 Task: Add a dentist appointment for a teeth cleaning on the 18th at 2:30 PM.
Action: Mouse moved to (183, 122)
Screenshot: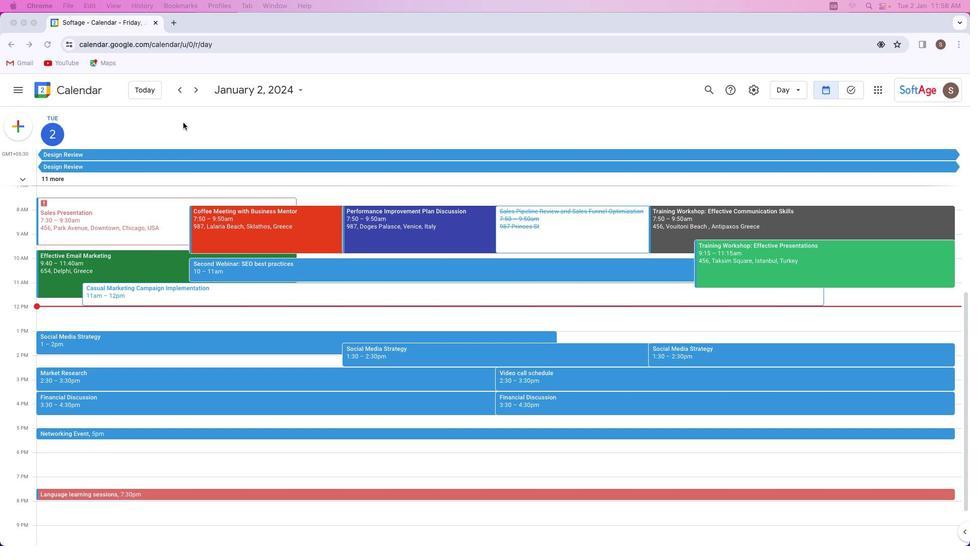 
Action: Mouse pressed left at (183, 122)
Screenshot: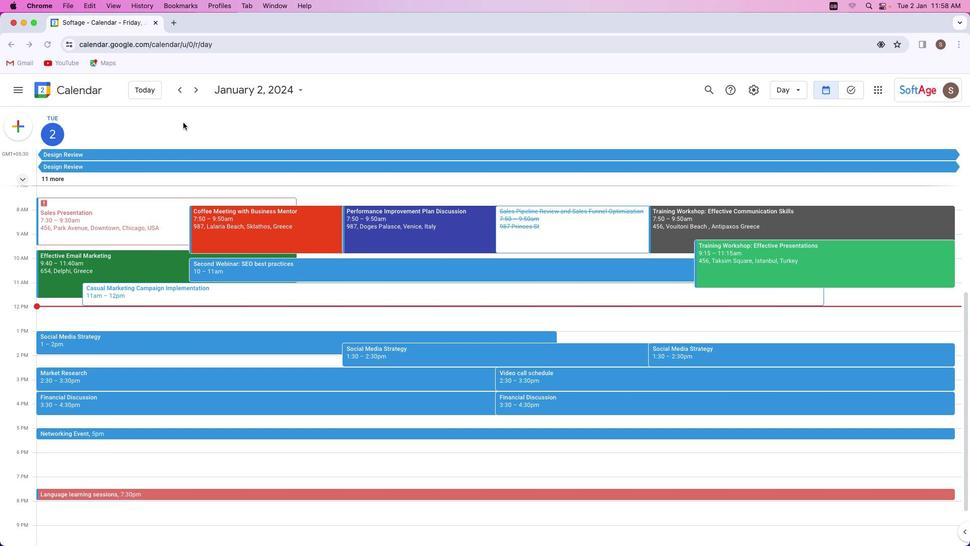 
Action: Mouse moved to (15, 127)
Screenshot: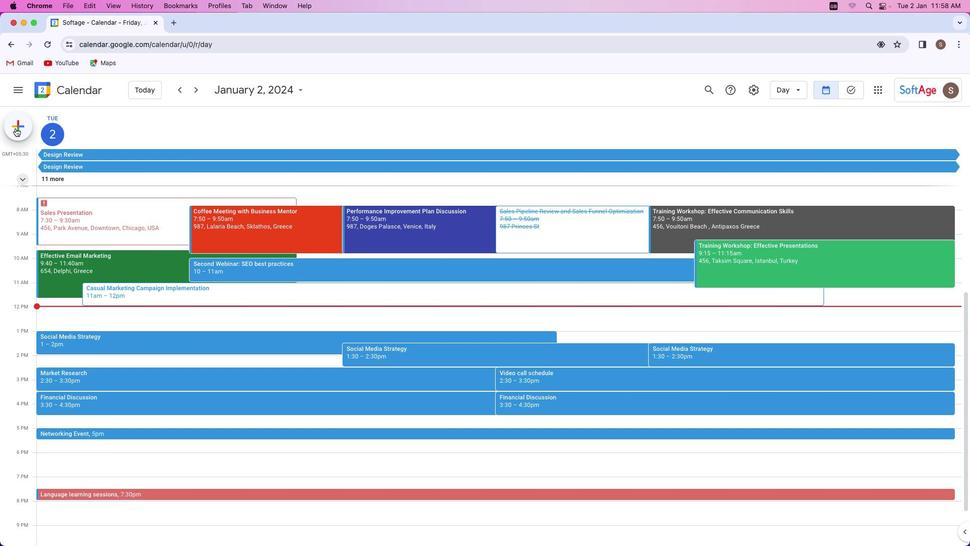 
Action: Mouse pressed left at (15, 127)
Screenshot: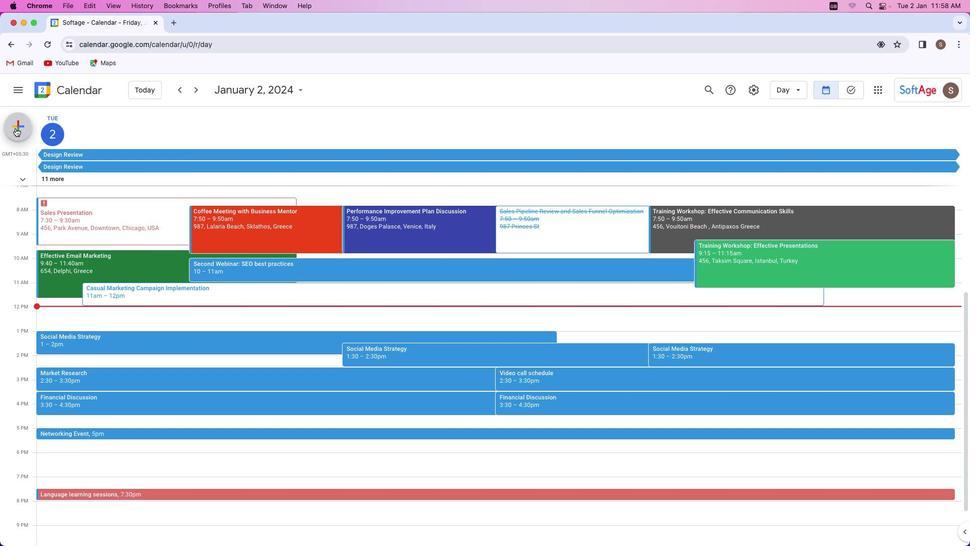
Action: Mouse moved to (56, 235)
Screenshot: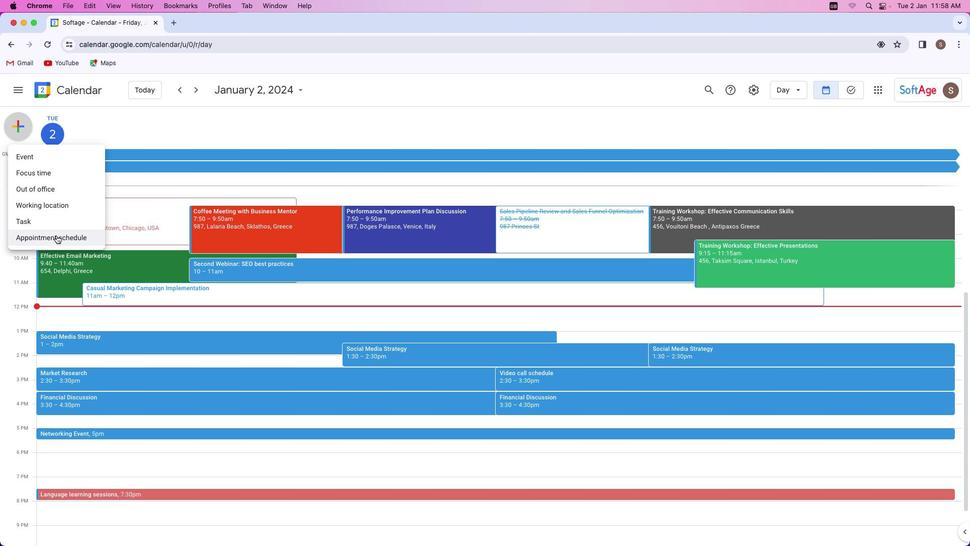 
Action: Mouse pressed left at (56, 235)
Screenshot: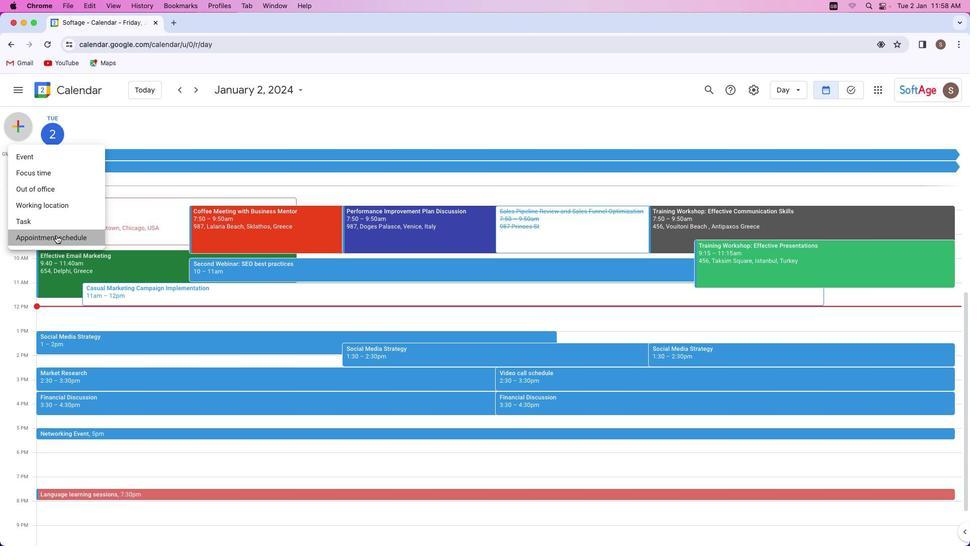 
Action: Mouse moved to (74, 123)
Screenshot: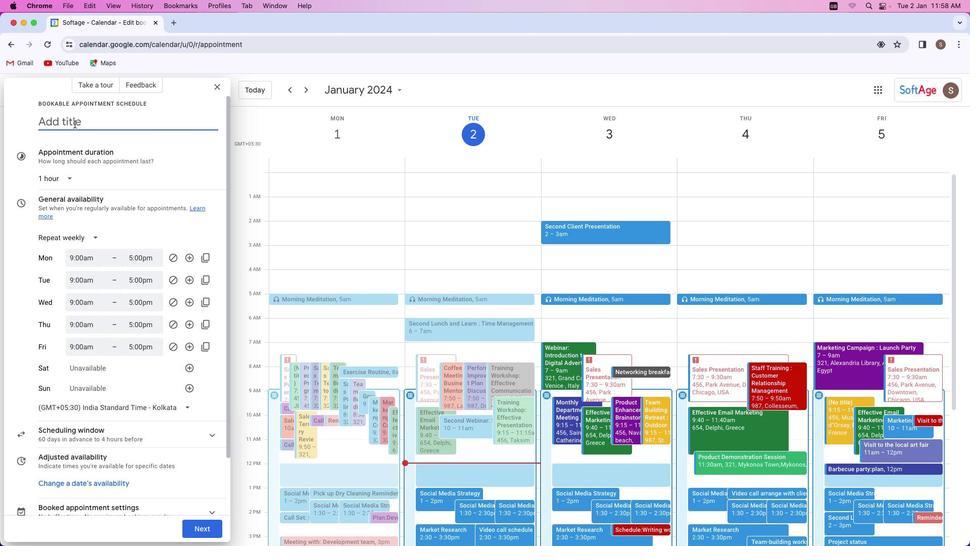 
Action: Mouse pressed left at (74, 123)
Screenshot: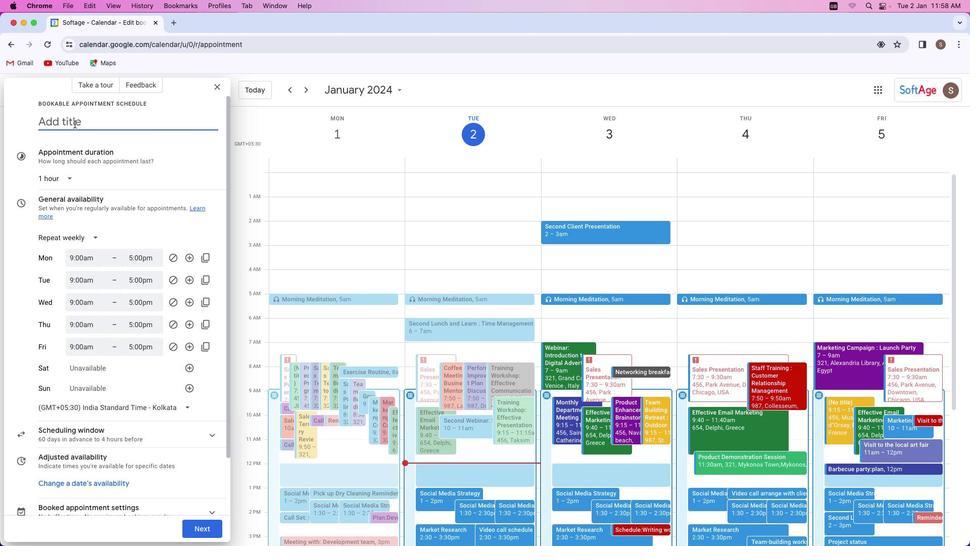 
Action: Key pressed Key.shift'T''e''e''t''h'Key.space'c''l''e''a''n''i''n''g'
Screenshot: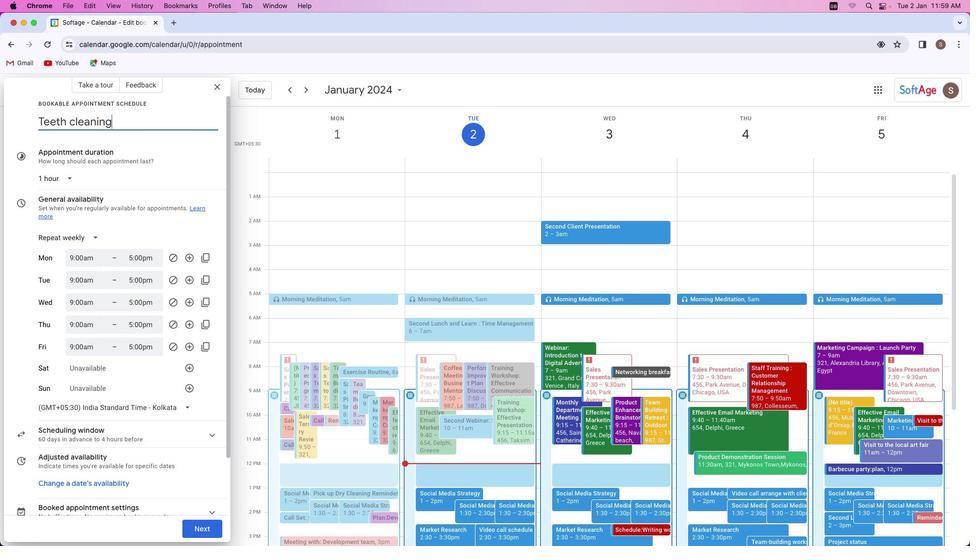 
Action: Mouse moved to (90, 234)
Screenshot: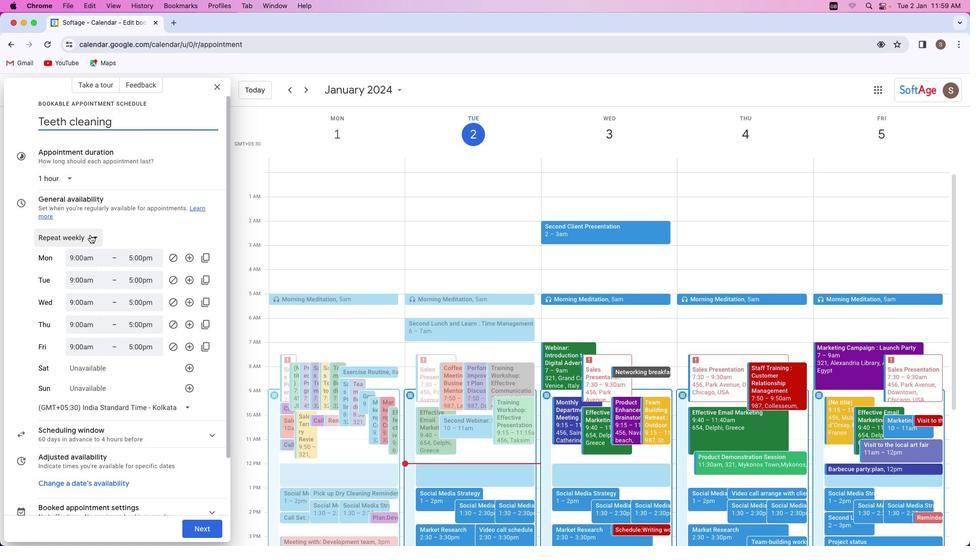 
Action: Mouse pressed left at (90, 234)
Screenshot: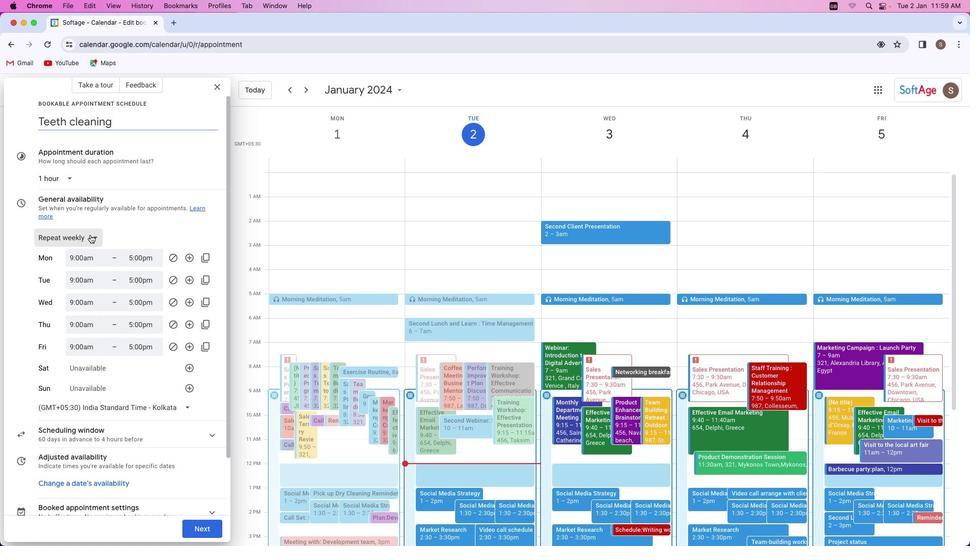 
Action: Mouse moved to (71, 256)
Screenshot: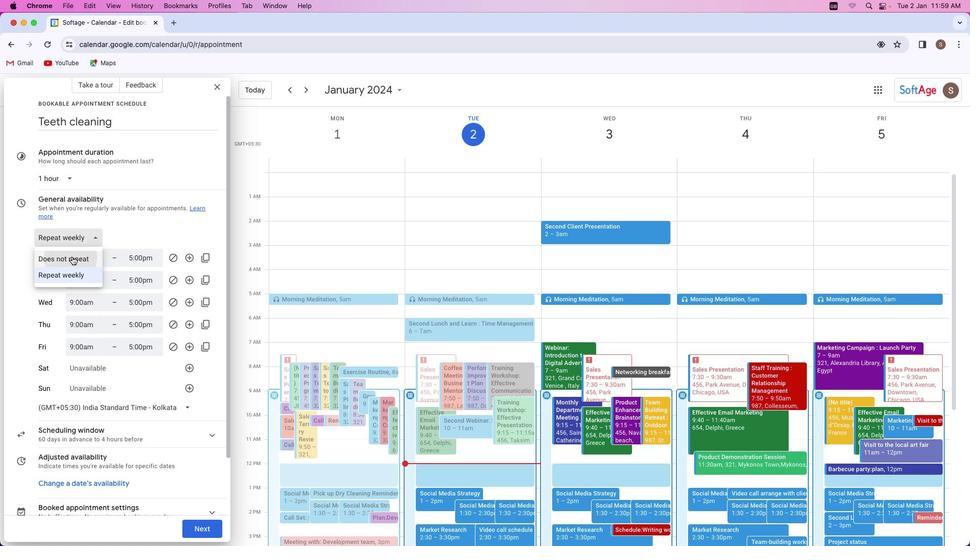 
Action: Mouse pressed left at (71, 256)
Screenshot: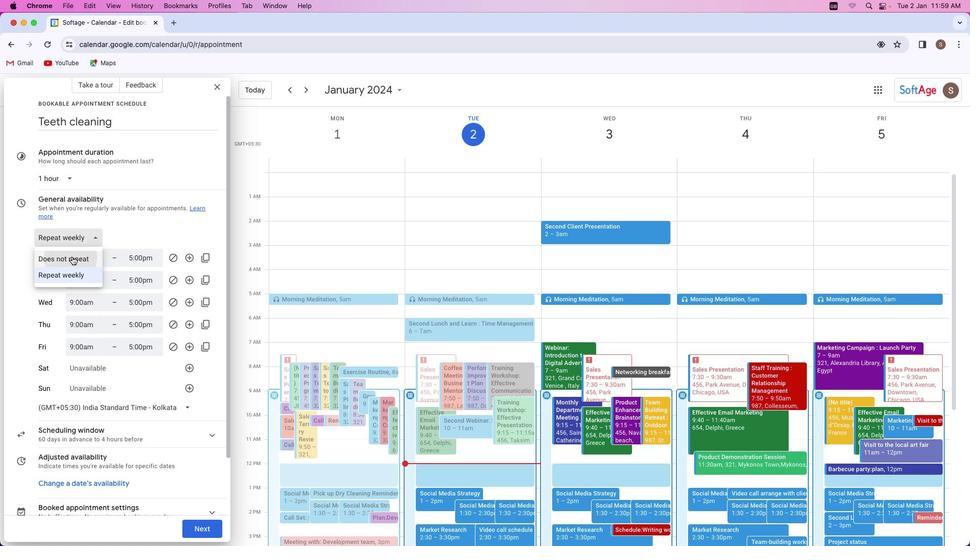 
Action: Mouse moved to (72, 246)
Screenshot: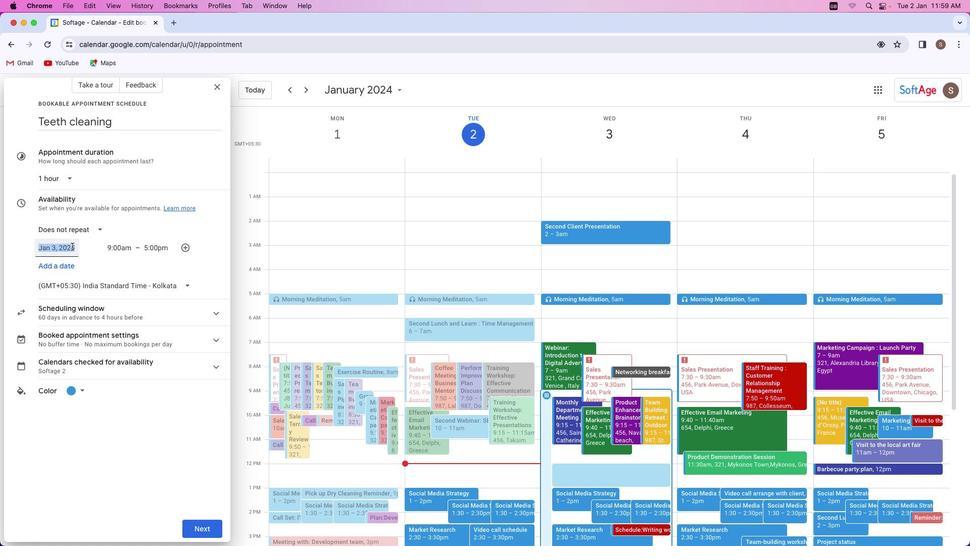 
Action: Mouse pressed left at (72, 246)
Screenshot: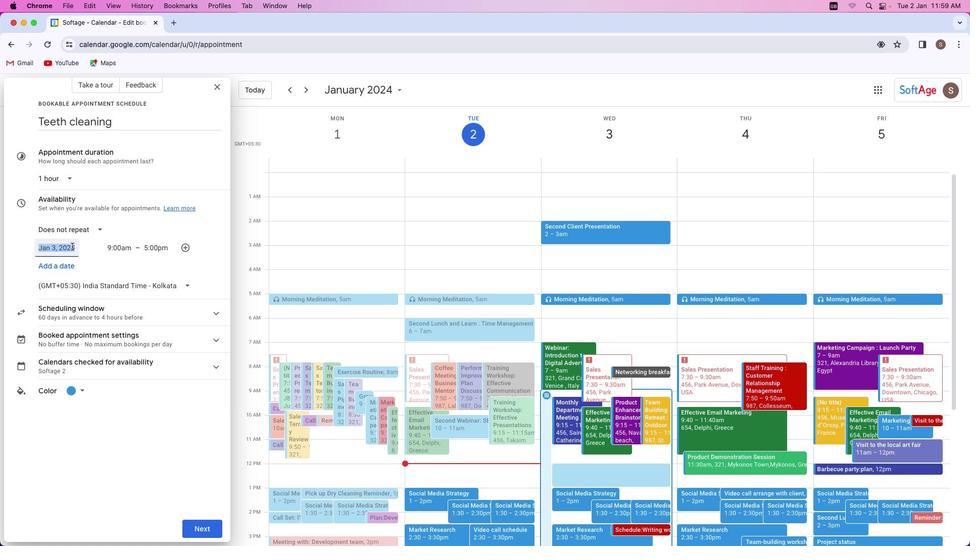
Action: Mouse moved to (103, 326)
Screenshot: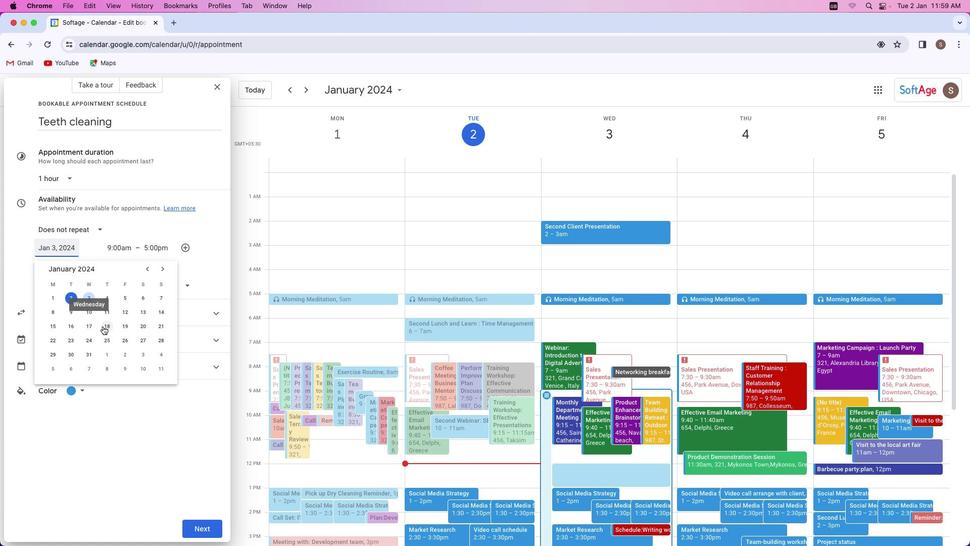 
Action: Mouse pressed left at (103, 326)
Screenshot: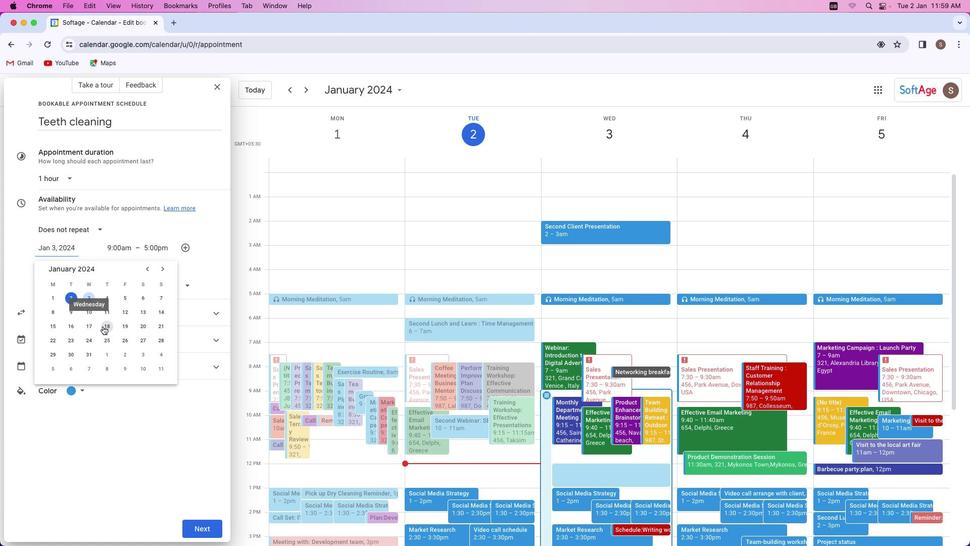 
Action: Mouse moved to (121, 249)
Screenshot: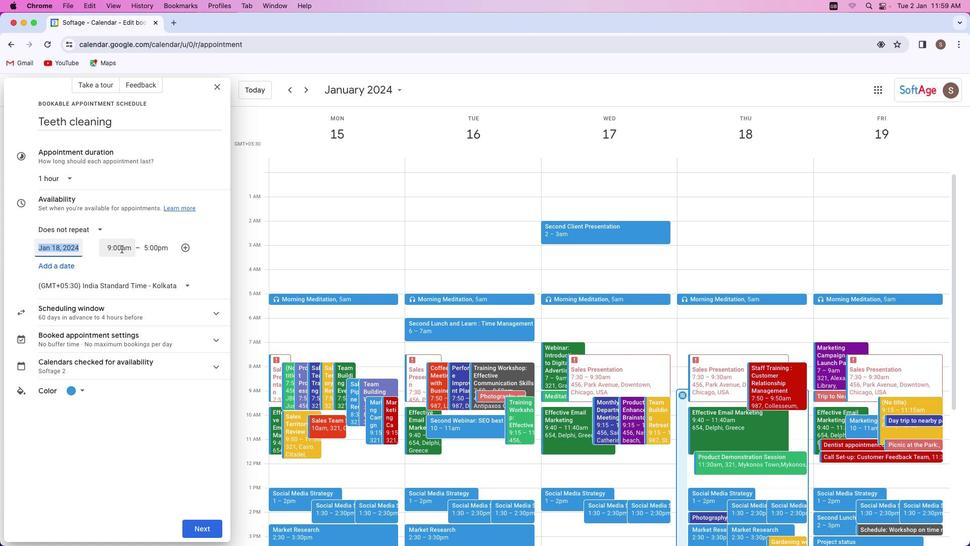 
Action: Mouse pressed left at (121, 249)
Screenshot: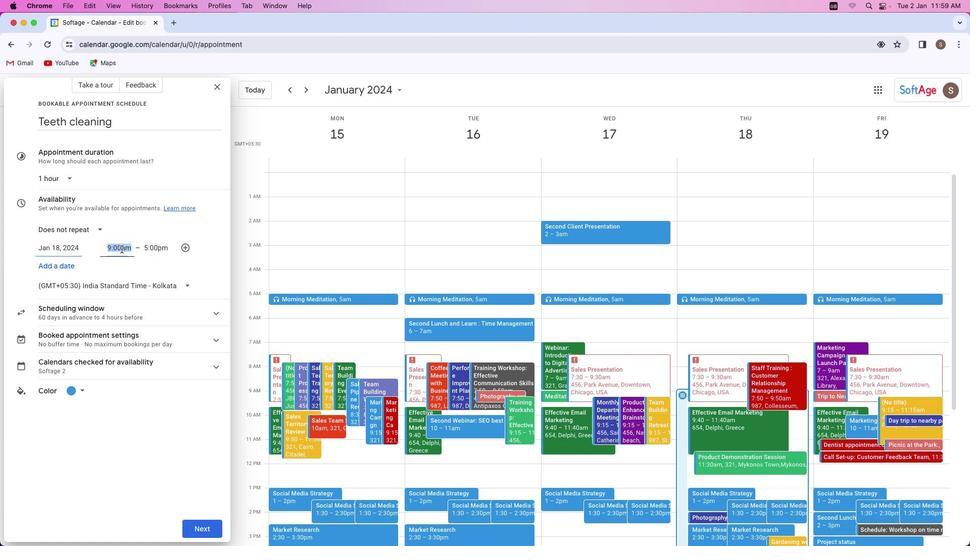 
Action: Mouse moved to (146, 299)
Screenshot: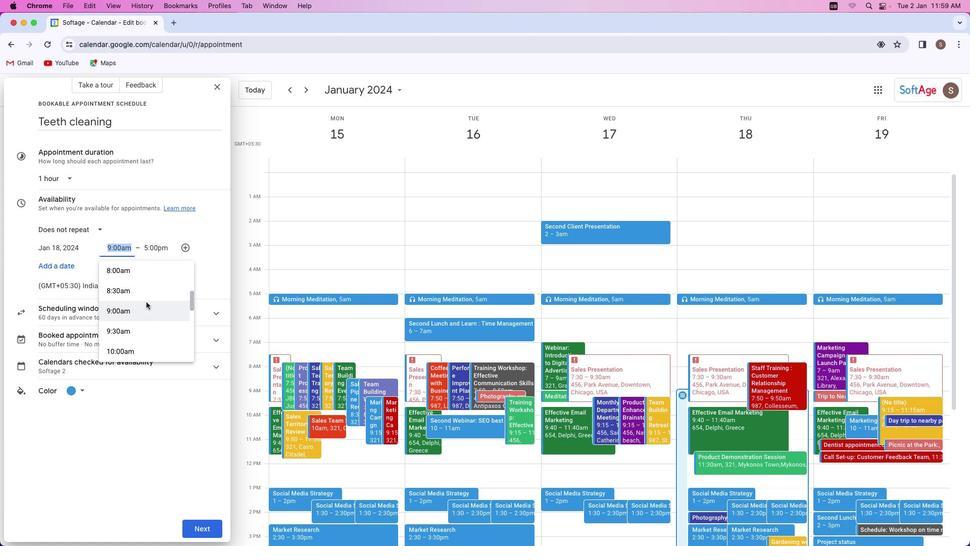 
Action: Mouse scrolled (146, 299) with delta (0, 0)
Screenshot: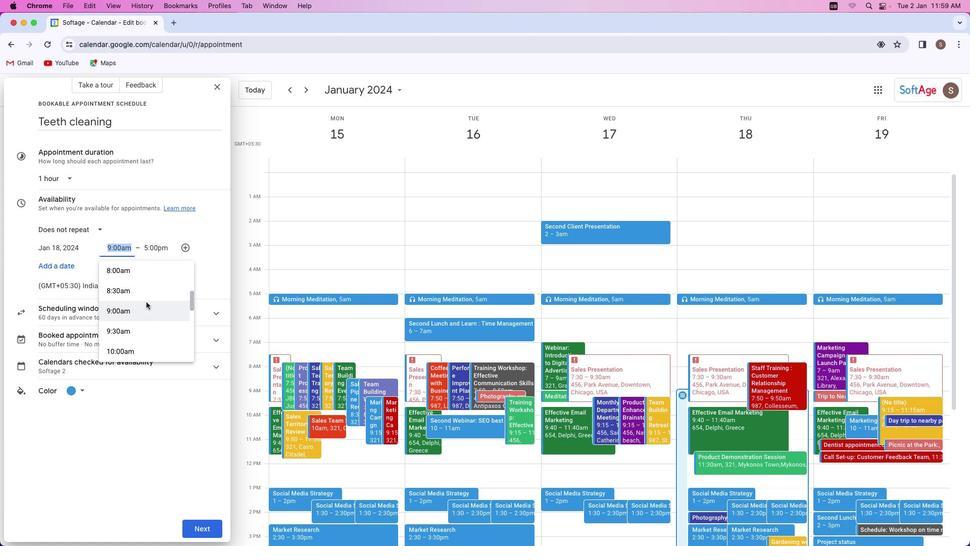 
Action: Mouse moved to (146, 301)
Screenshot: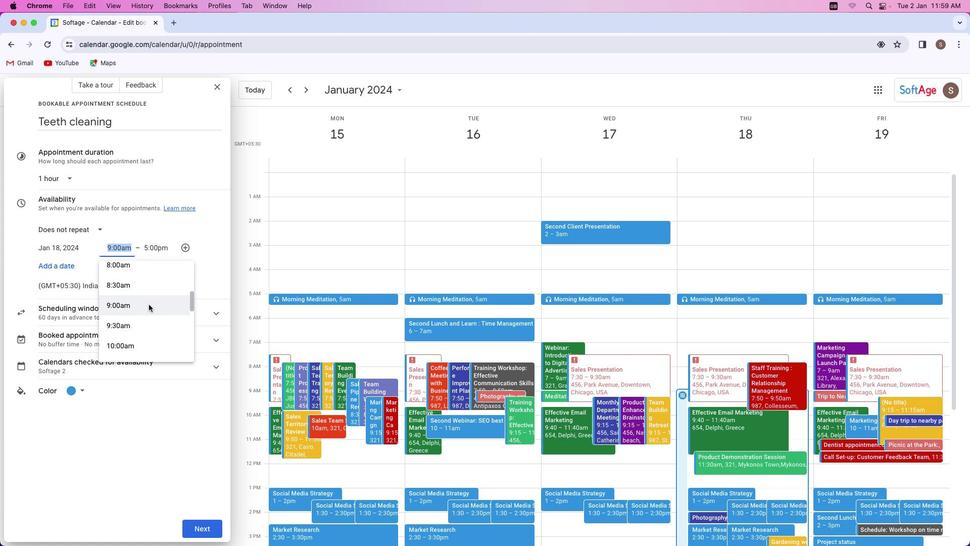 
Action: Mouse scrolled (146, 301) with delta (0, 0)
Screenshot: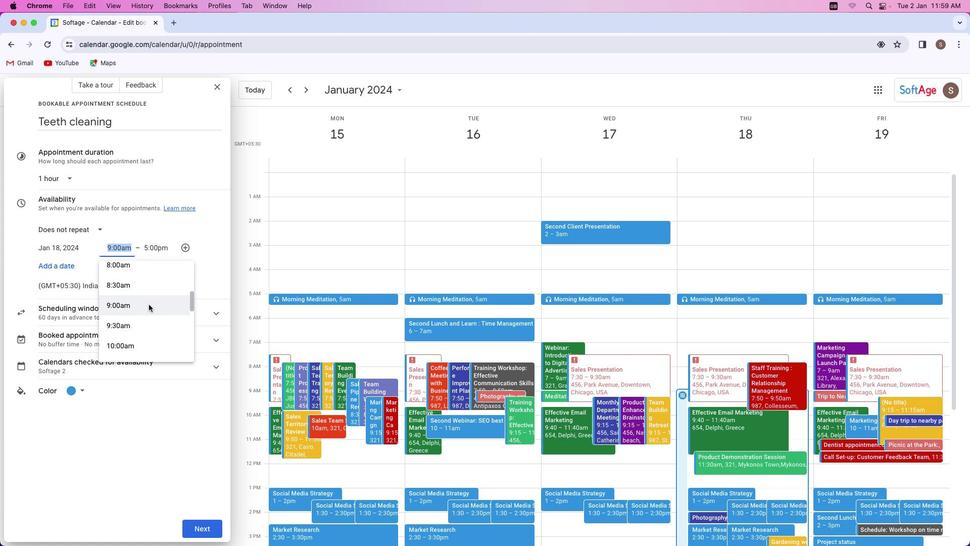 
Action: Mouse moved to (148, 304)
Screenshot: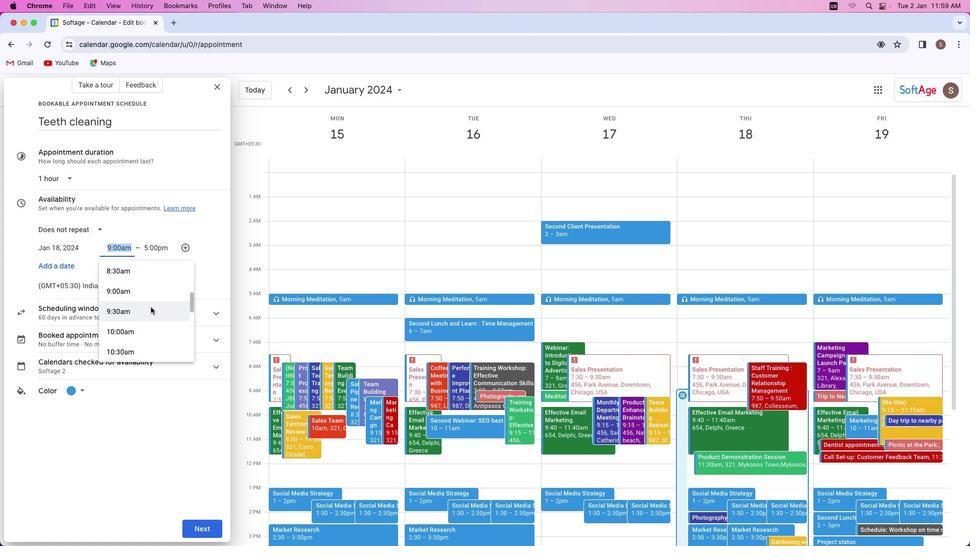 
Action: Mouse scrolled (148, 304) with delta (0, 0)
Screenshot: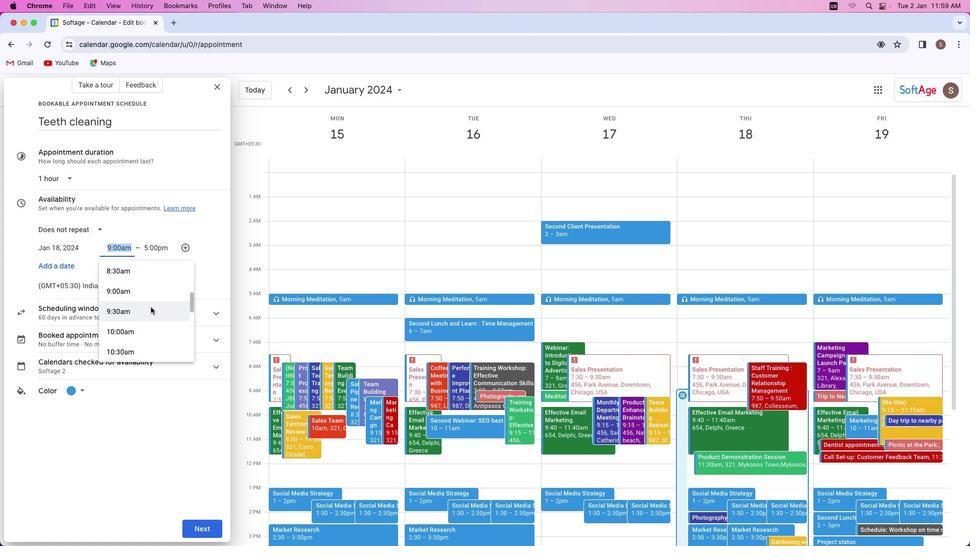 
Action: Mouse moved to (150, 306)
Screenshot: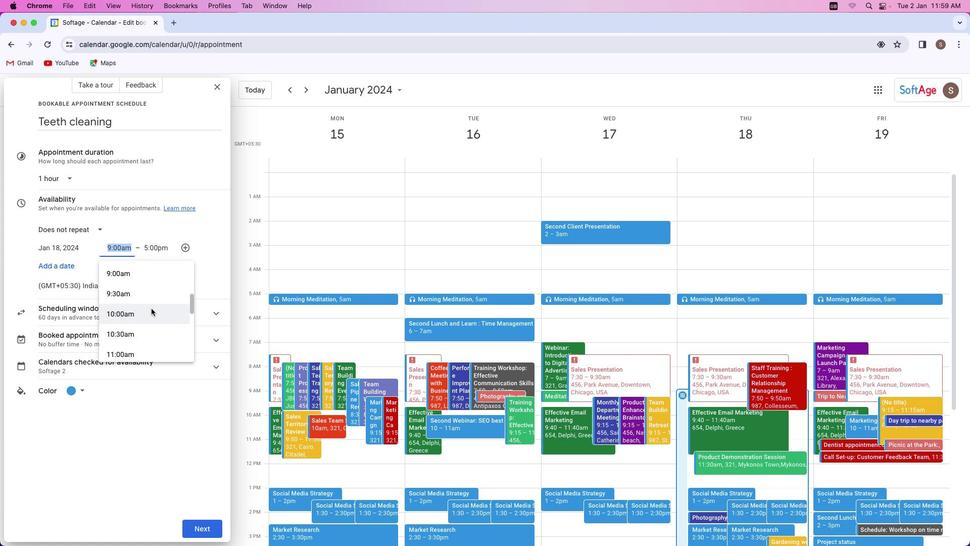 
Action: Mouse scrolled (150, 306) with delta (0, 0)
Screenshot: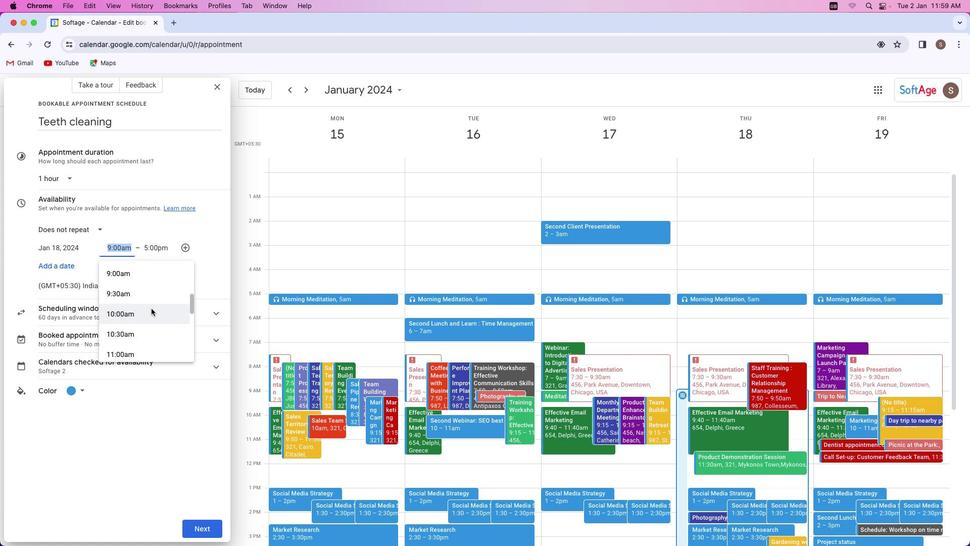 
Action: Mouse moved to (151, 307)
Screenshot: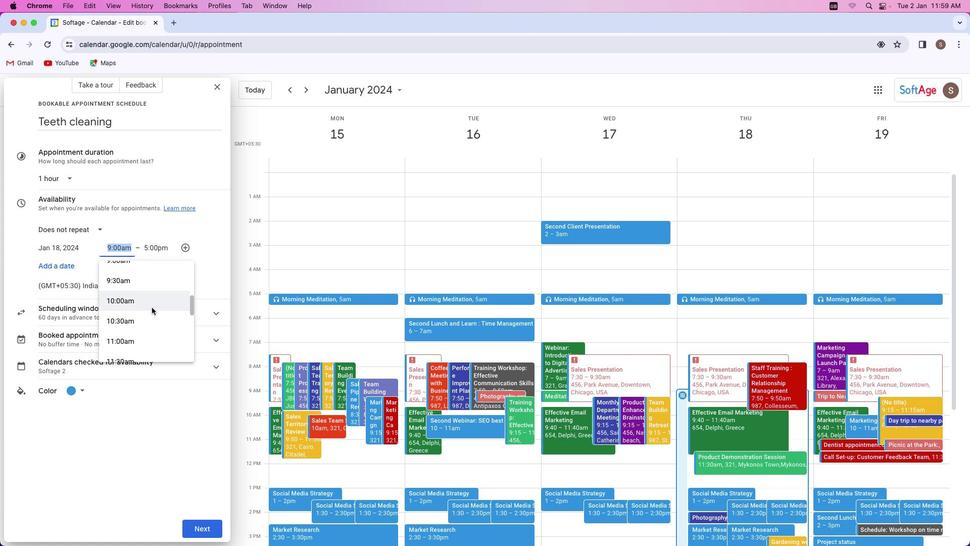 
Action: Mouse scrolled (151, 307) with delta (0, 0)
Screenshot: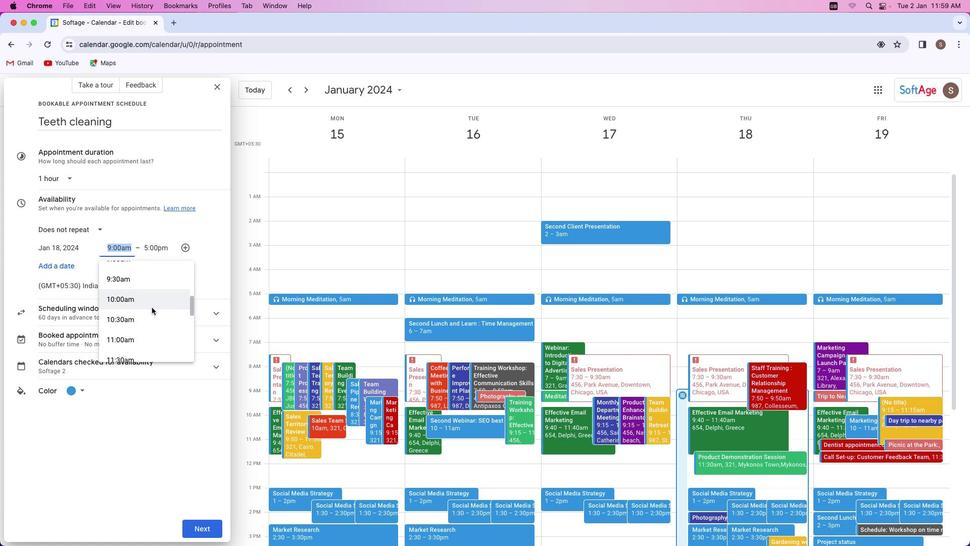 
Action: Mouse scrolled (151, 307) with delta (0, 0)
Screenshot: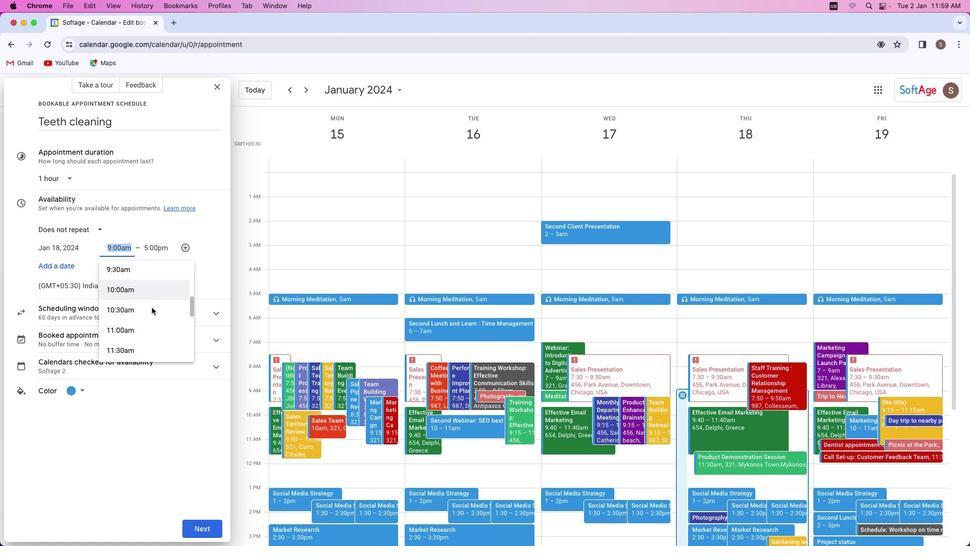 
Action: Mouse scrolled (151, 307) with delta (0, -1)
Screenshot: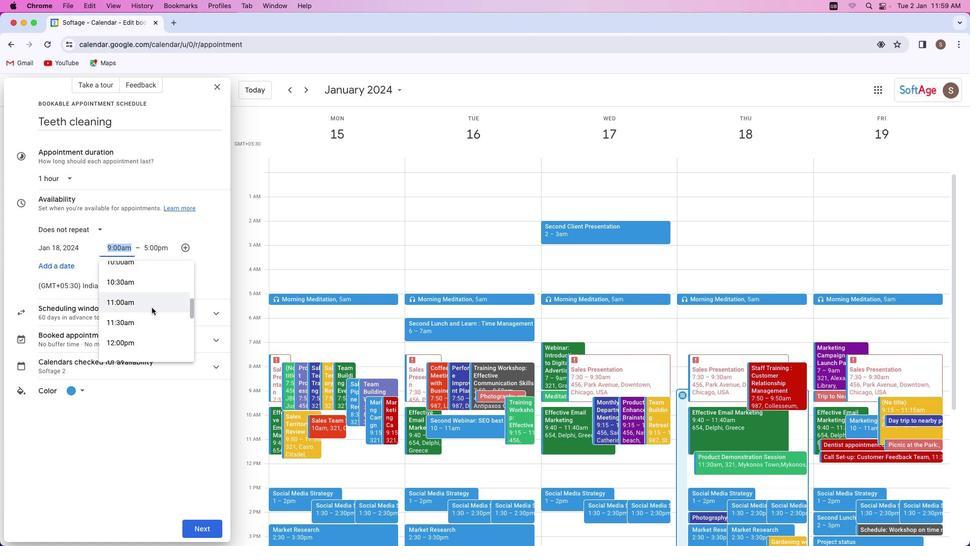 
Action: Mouse moved to (151, 307)
Screenshot: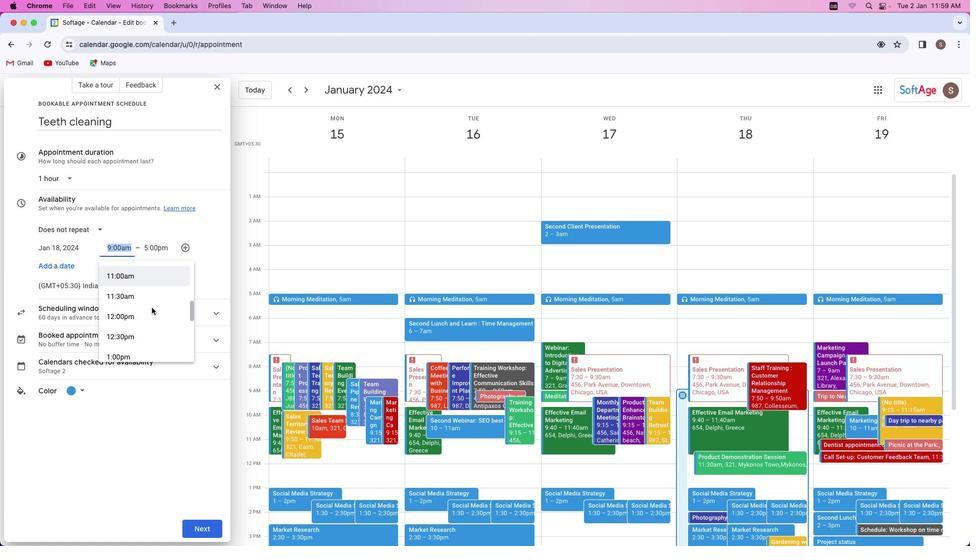 
Action: Mouse scrolled (151, 307) with delta (0, 0)
Screenshot: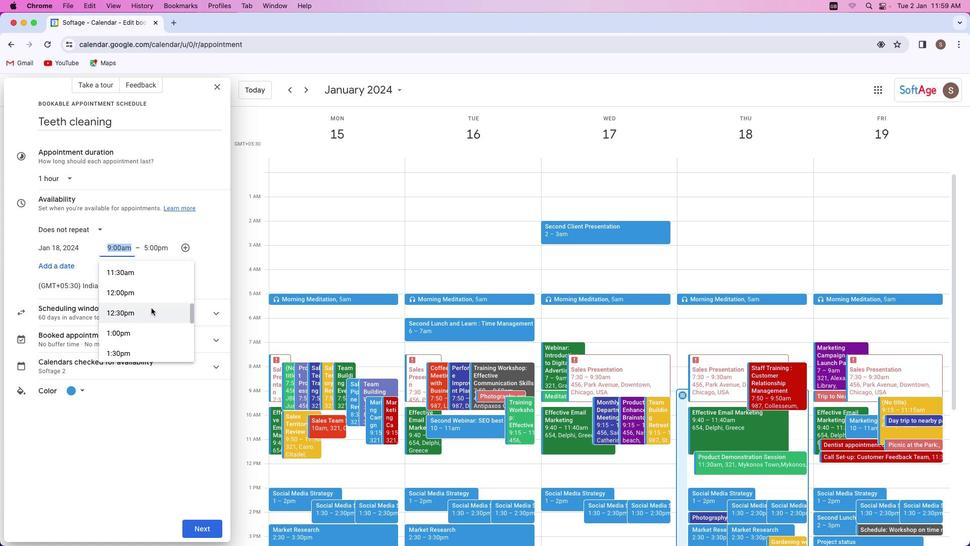 
Action: Mouse moved to (151, 307)
Screenshot: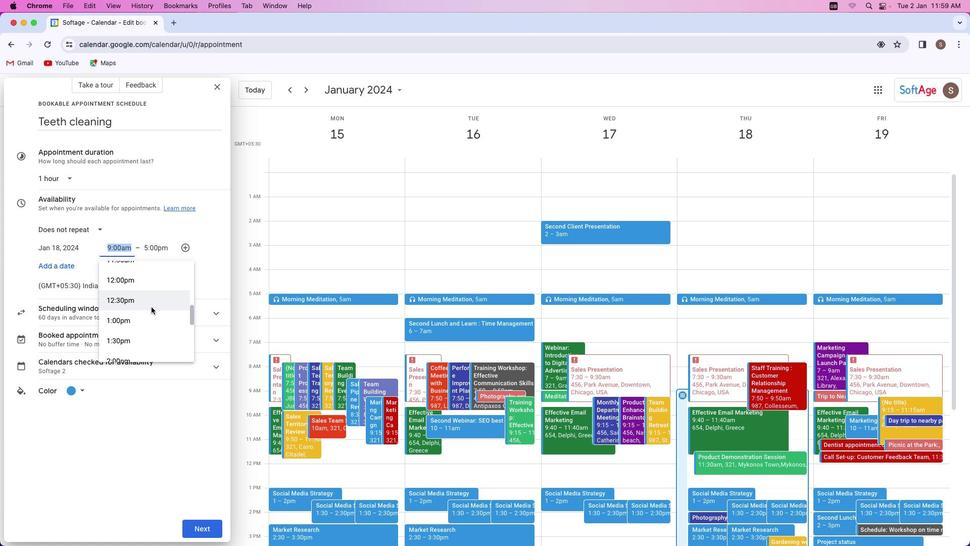 
Action: Mouse scrolled (151, 307) with delta (0, 0)
Screenshot: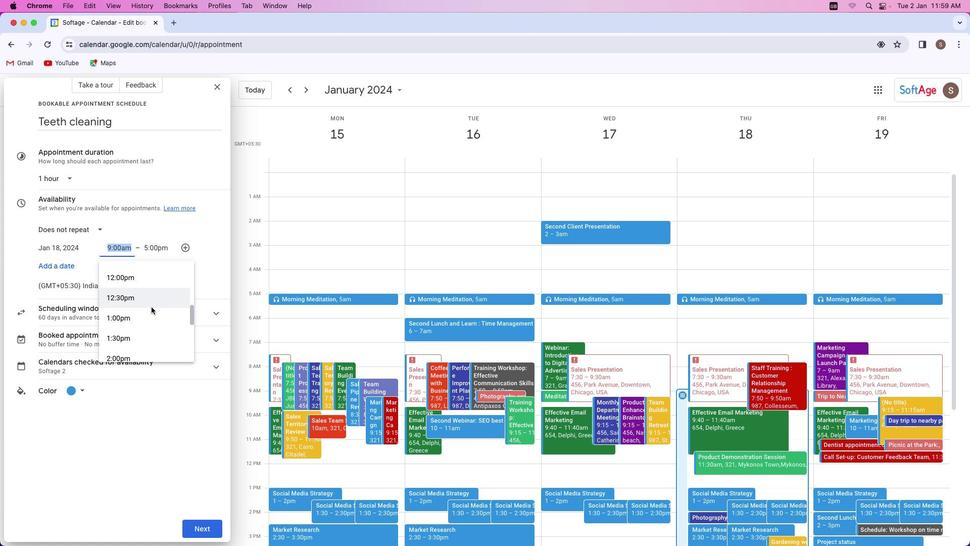 
Action: Mouse moved to (151, 307)
Screenshot: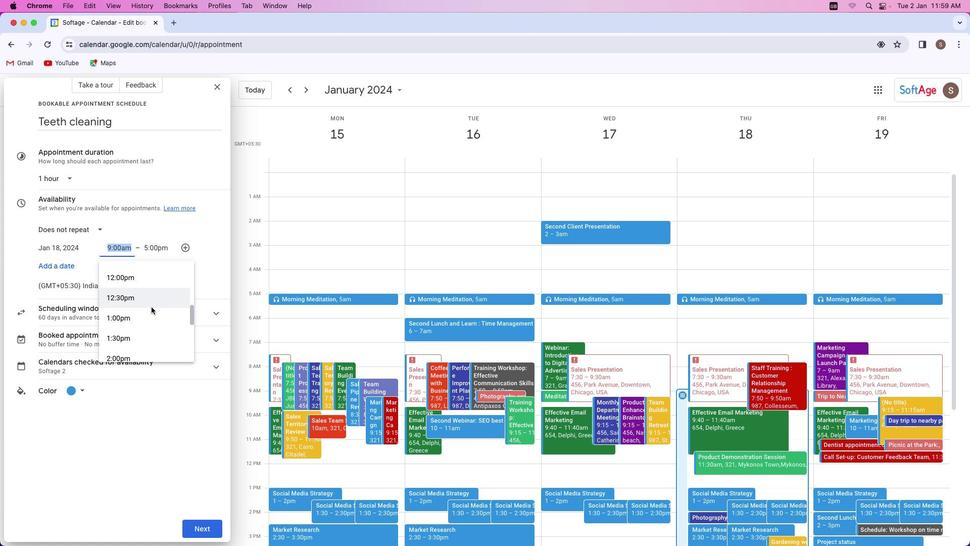 
Action: Mouse scrolled (151, 307) with delta (0, 0)
Screenshot: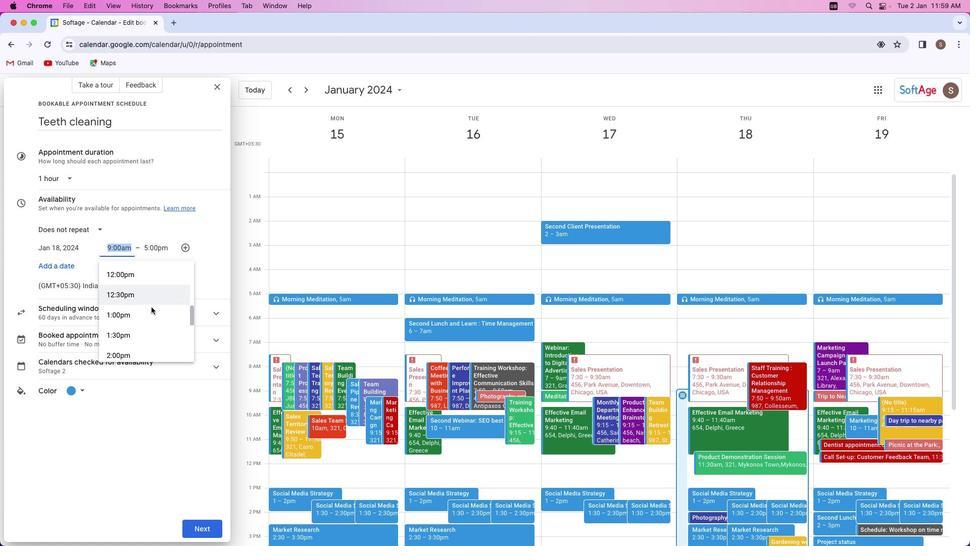 
Action: Mouse scrolled (151, 307) with delta (0, 0)
Screenshot: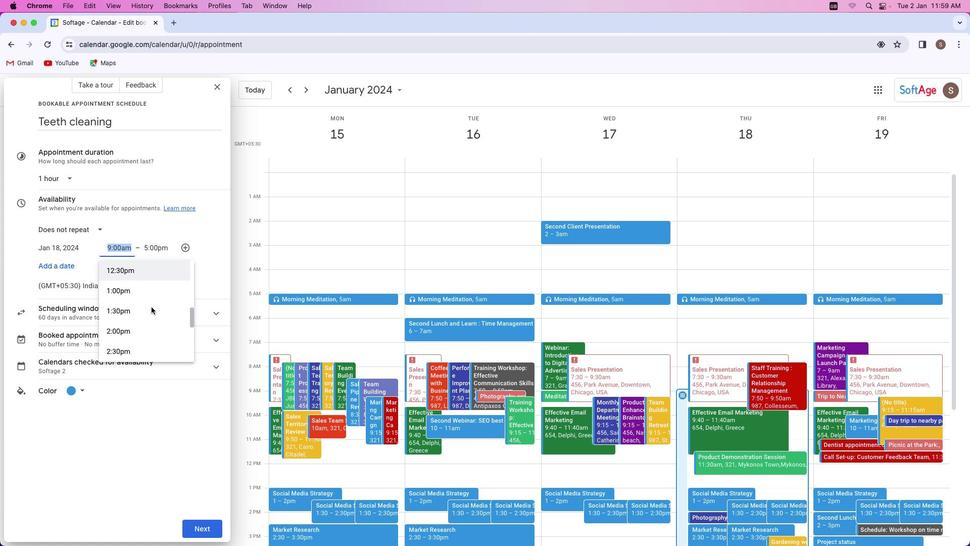 
Action: Mouse scrolled (151, 307) with delta (0, 0)
Screenshot: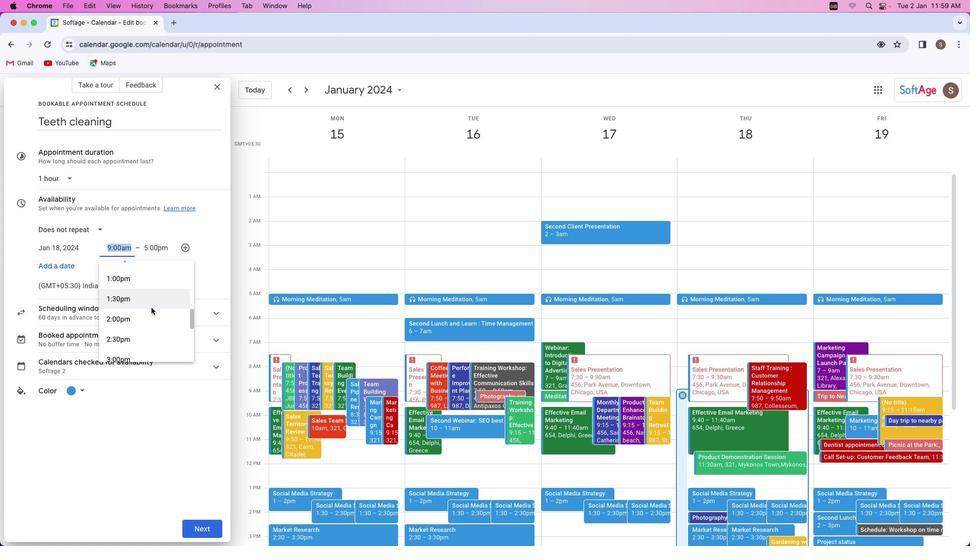 
Action: Mouse moved to (151, 307)
Screenshot: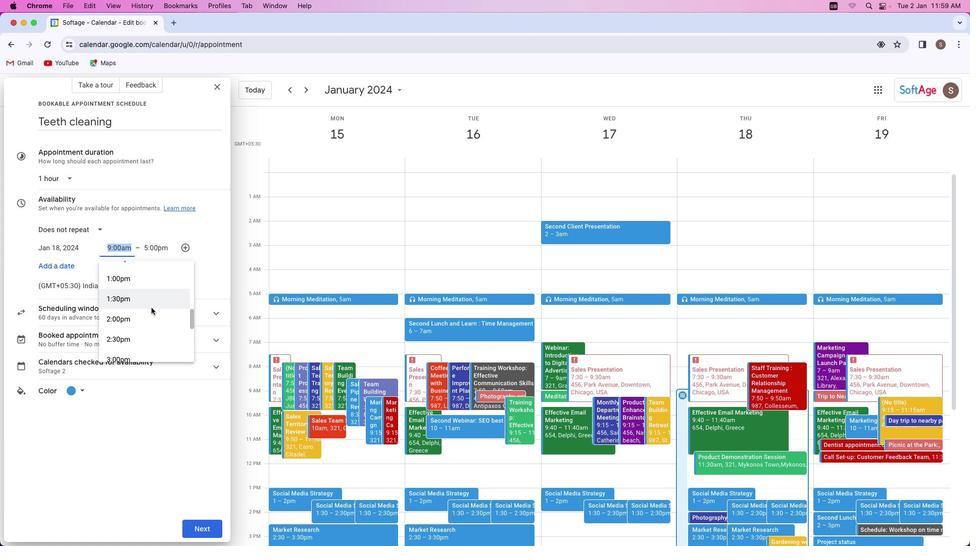 
Action: Mouse scrolled (151, 307) with delta (0, 0)
Screenshot: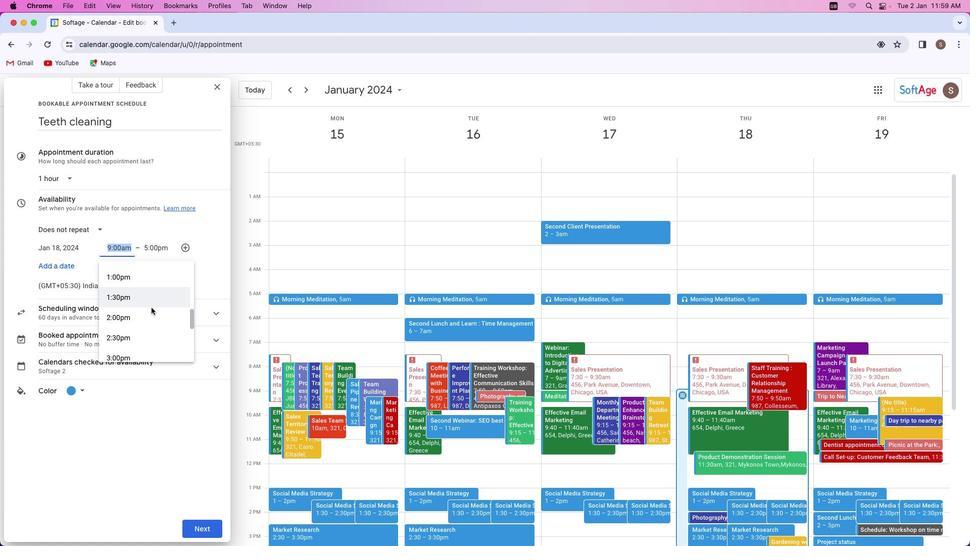 
Action: Mouse scrolled (151, 307) with delta (0, 0)
Screenshot: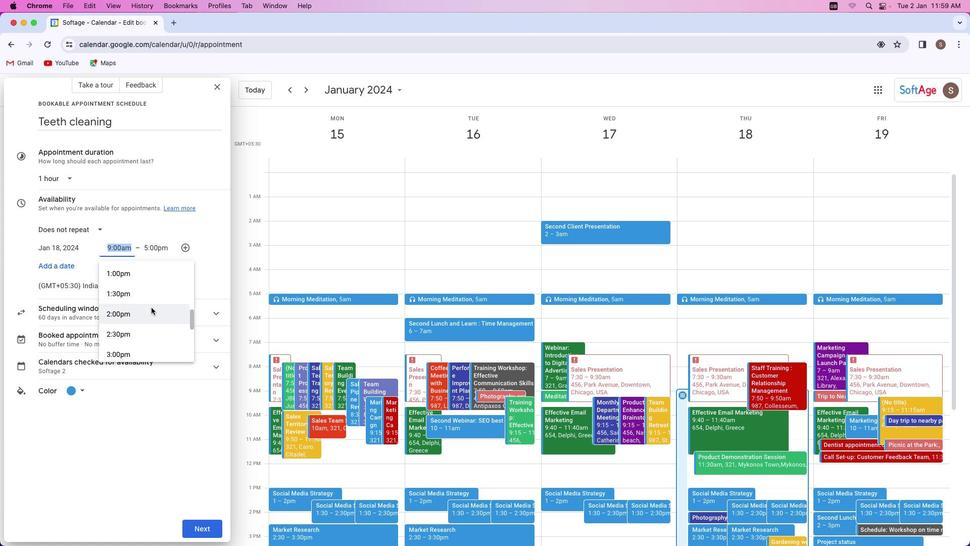 
Action: Mouse moved to (129, 327)
Screenshot: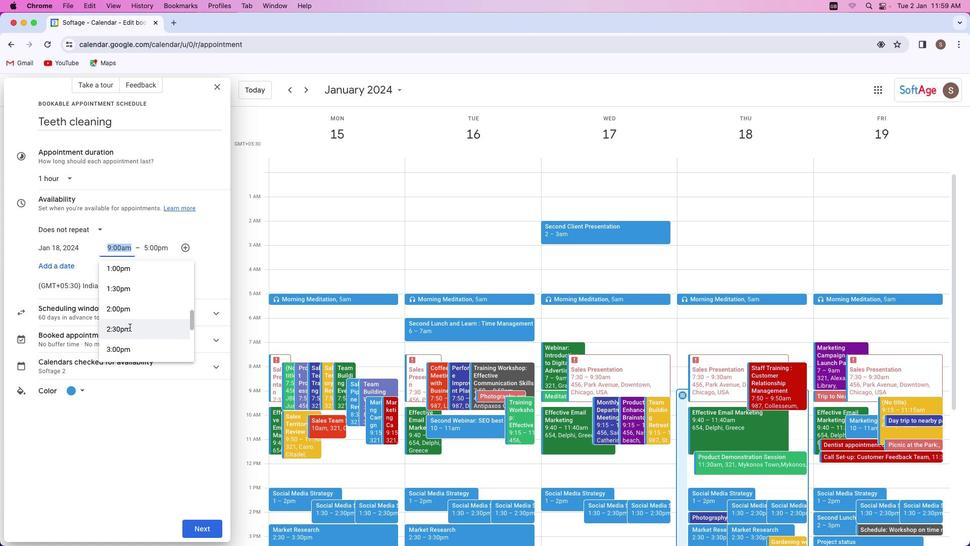 
Action: Mouse pressed left at (129, 327)
Screenshot: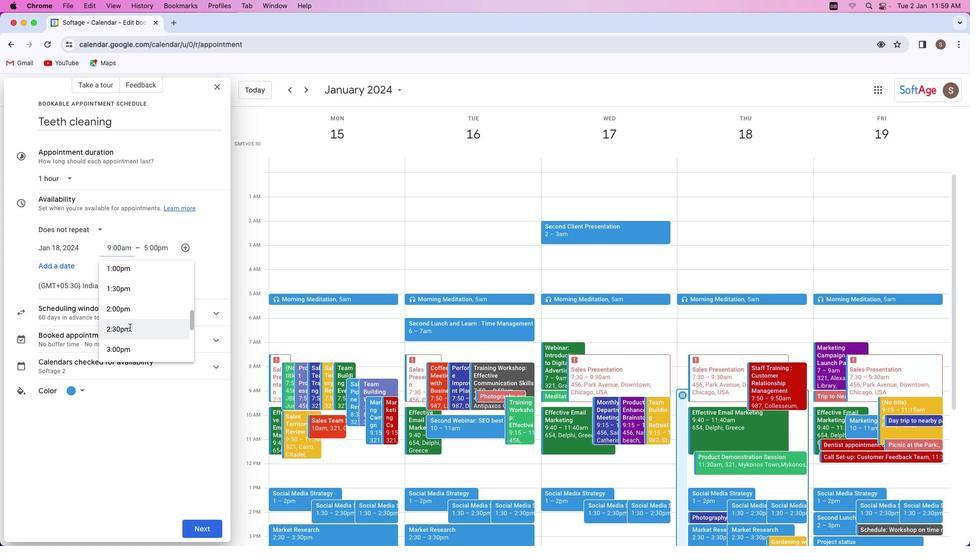 
Action: Mouse moved to (85, 388)
Screenshot: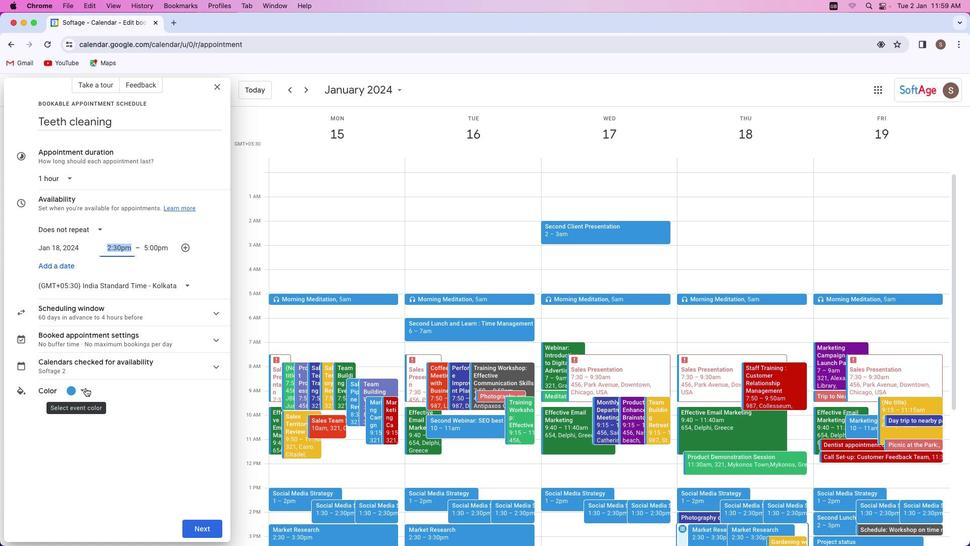 
Action: Mouse pressed left at (85, 388)
Screenshot: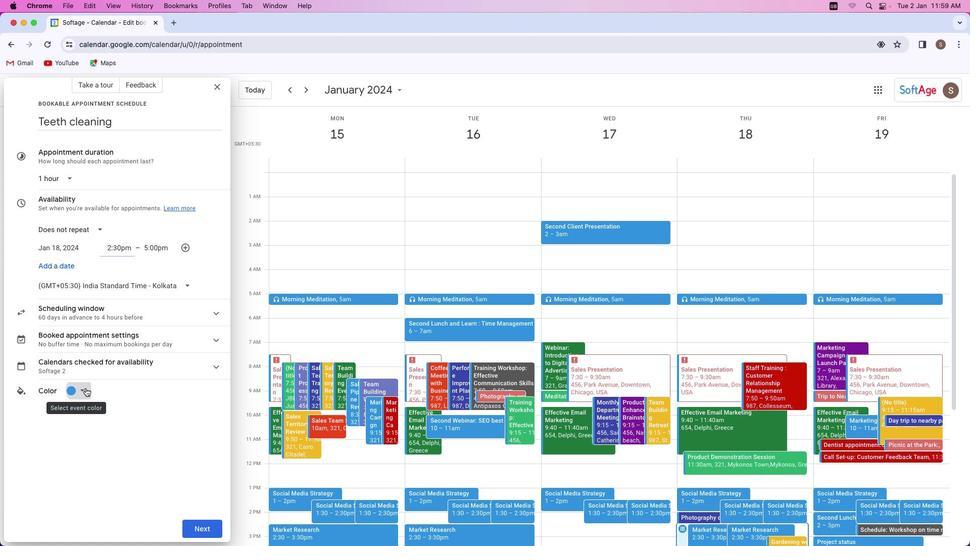 
Action: Mouse moved to (87, 421)
Screenshot: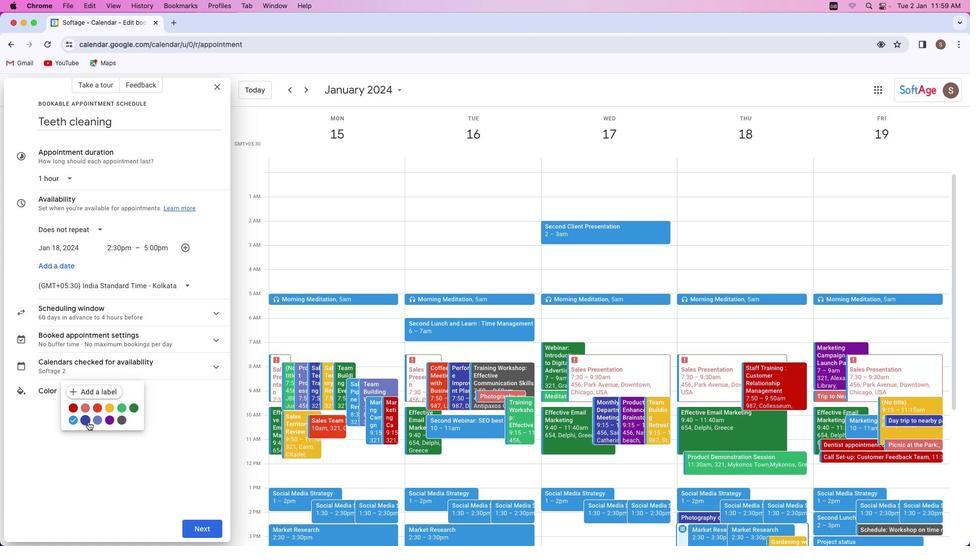 
Action: Mouse pressed left at (87, 421)
Screenshot: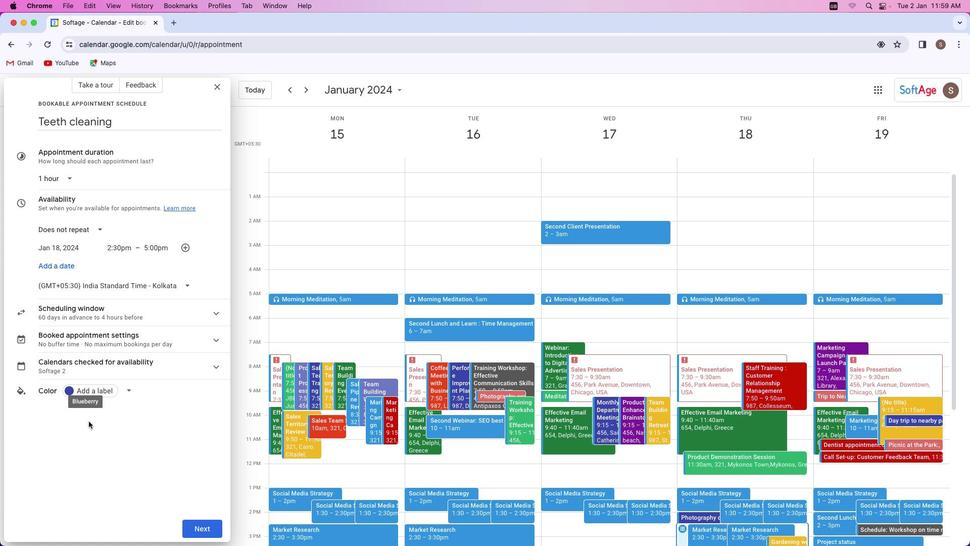 
Action: Mouse moved to (205, 529)
Screenshot: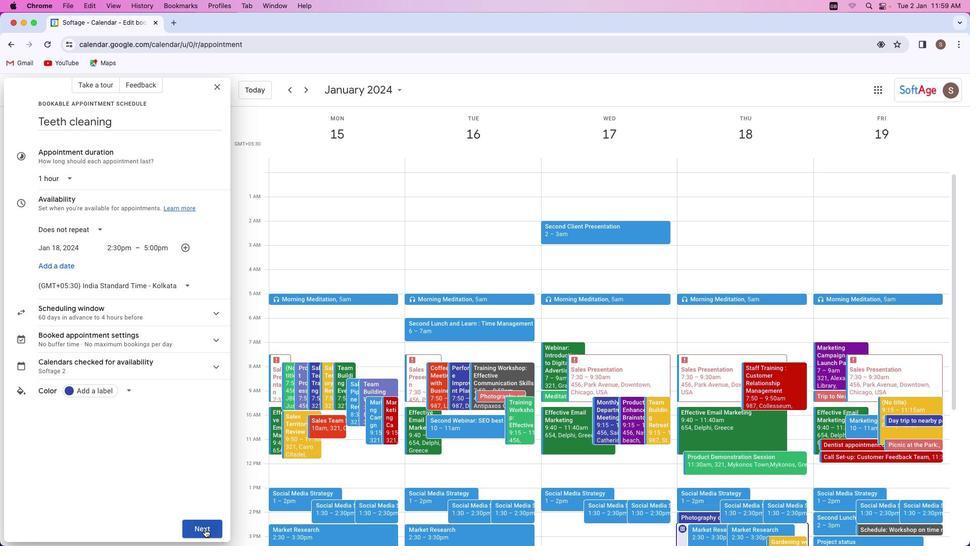 
Action: Mouse pressed left at (205, 529)
Screenshot: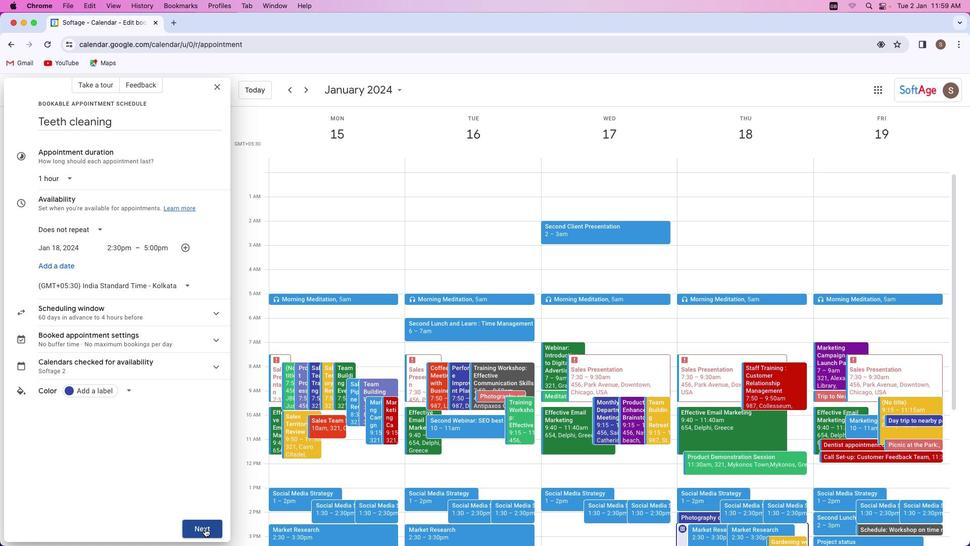 
Action: Mouse moved to (84, 308)
Screenshot: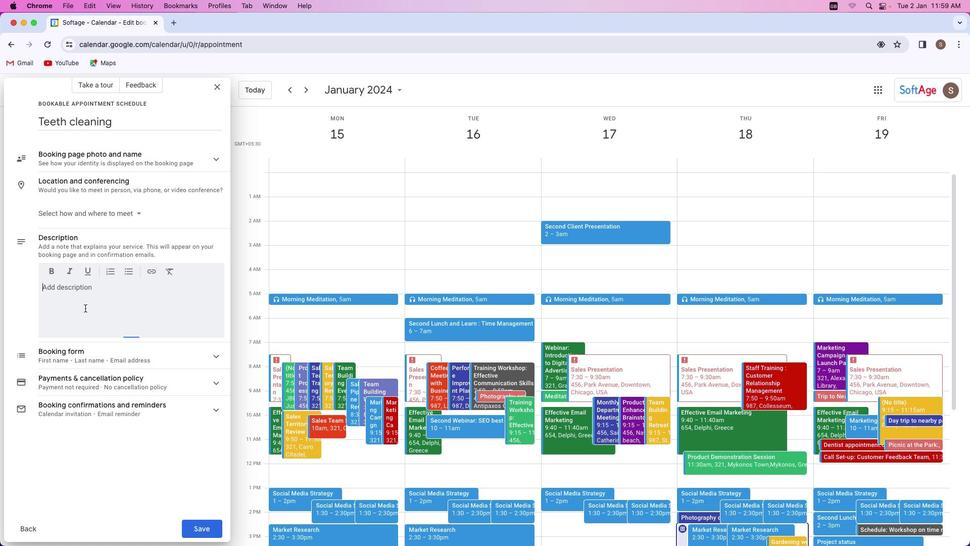 
Action: Mouse pressed left at (84, 308)
Screenshot: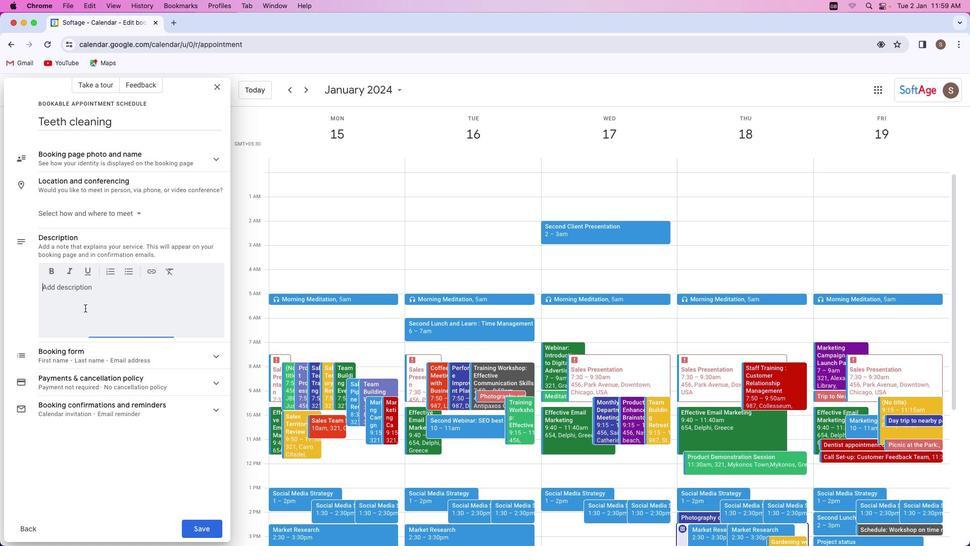 
Action: Mouse moved to (84, 307)
Screenshot: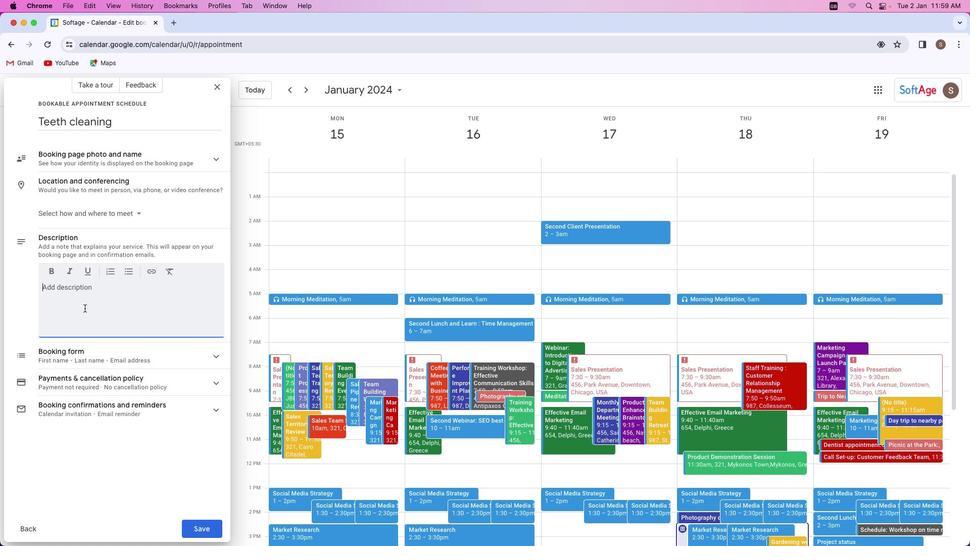 
Action: Key pressed Key.shift'T''h''i''s'Key.space'd''e''n''t''i''s''t'Key.space'a''p''p''o''i''n''t''m''e''n''t'Key.space'i''s'Key.space'f''o''r'Key.space't''e''e''t''h'Key.space'c''l''e''a''n''i''n''g'Key.space'p''u''r''p''o''s''e''.'
Screenshot: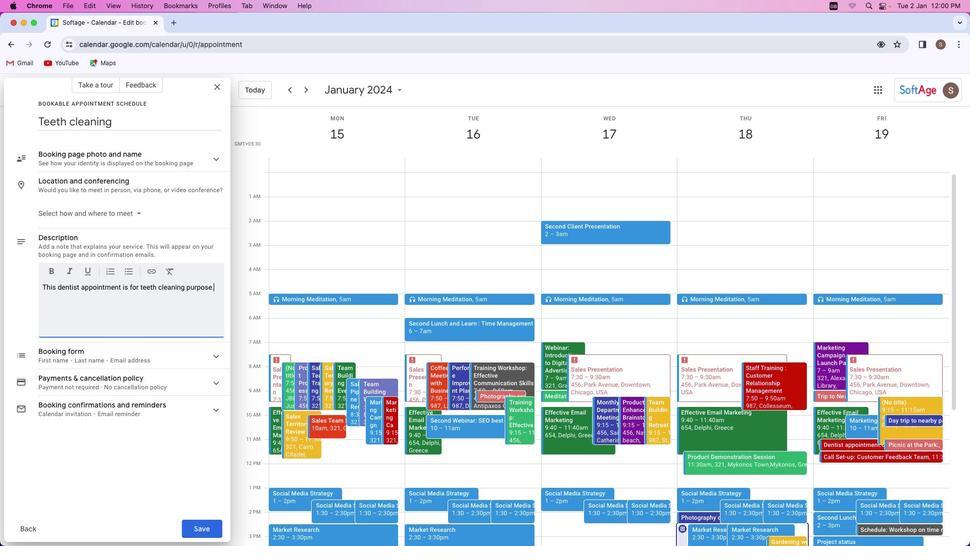 
Action: Mouse moved to (196, 525)
Screenshot: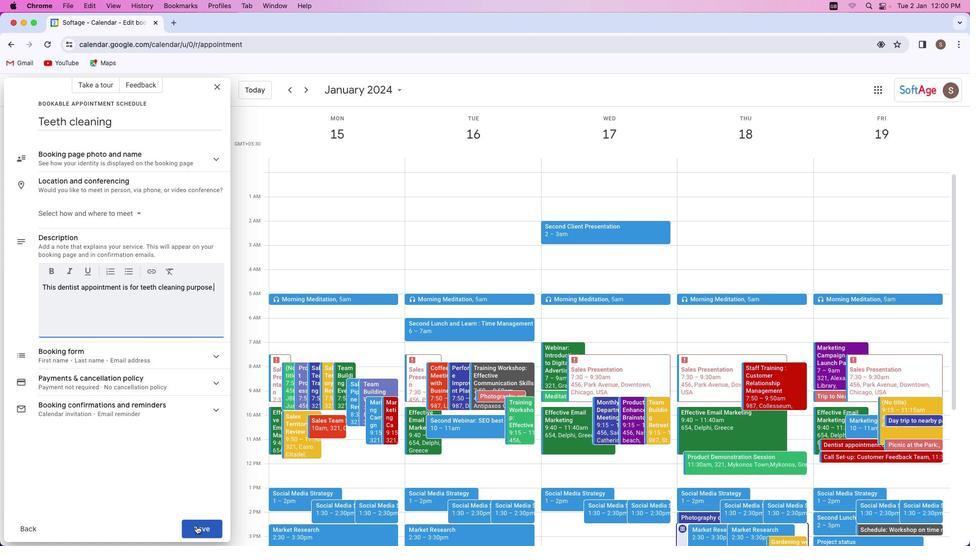 
Action: Mouse pressed left at (196, 525)
Screenshot: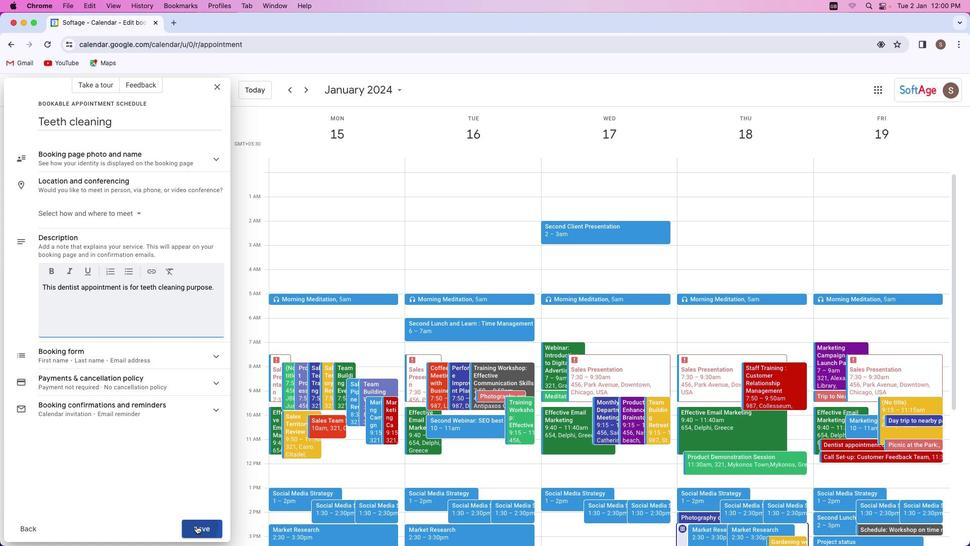 
Action: Mouse moved to (512, 277)
Screenshot: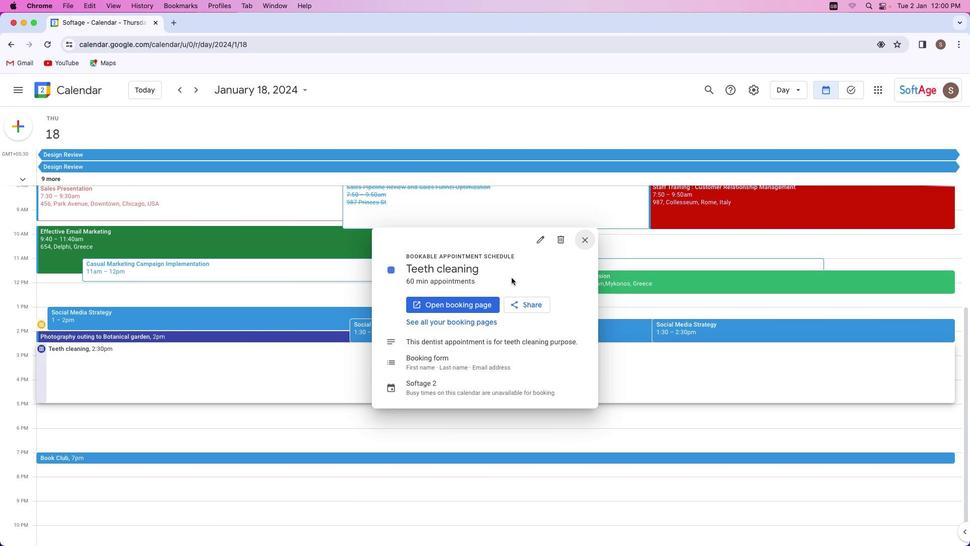 
